 Task: Look for products in the category "Hand Soap" from Dr. Bronner's only.
Action: Mouse moved to (830, 316)
Screenshot: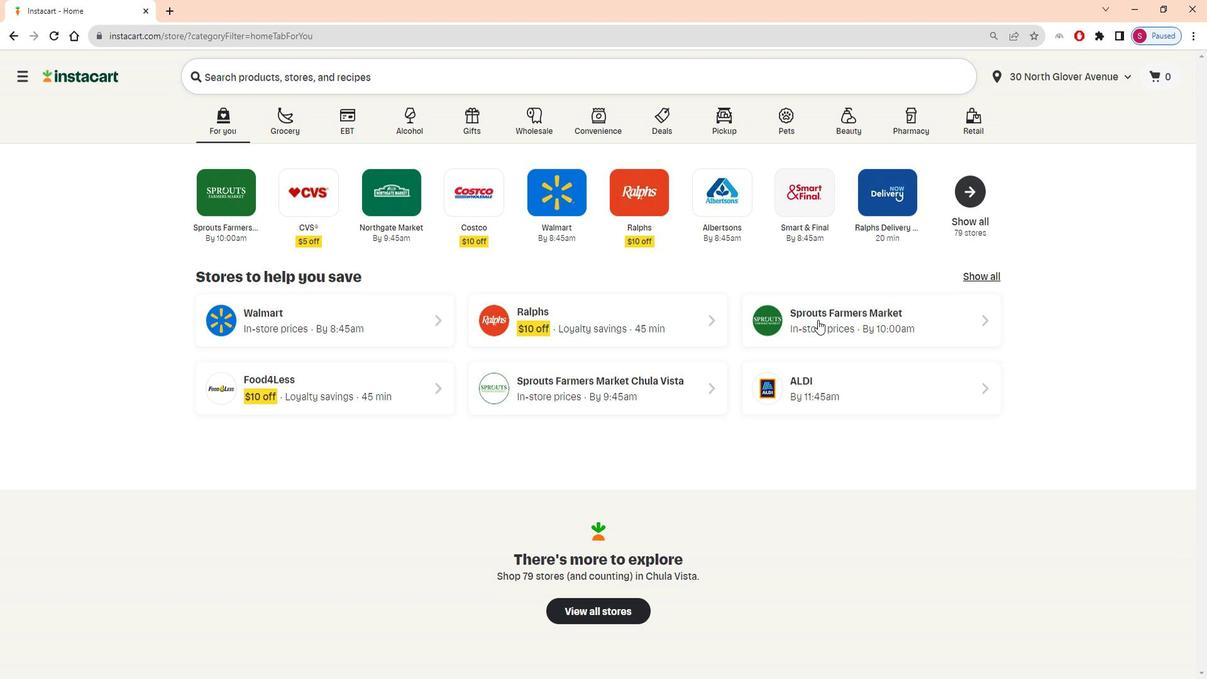 
Action: Mouse pressed left at (830, 316)
Screenshot: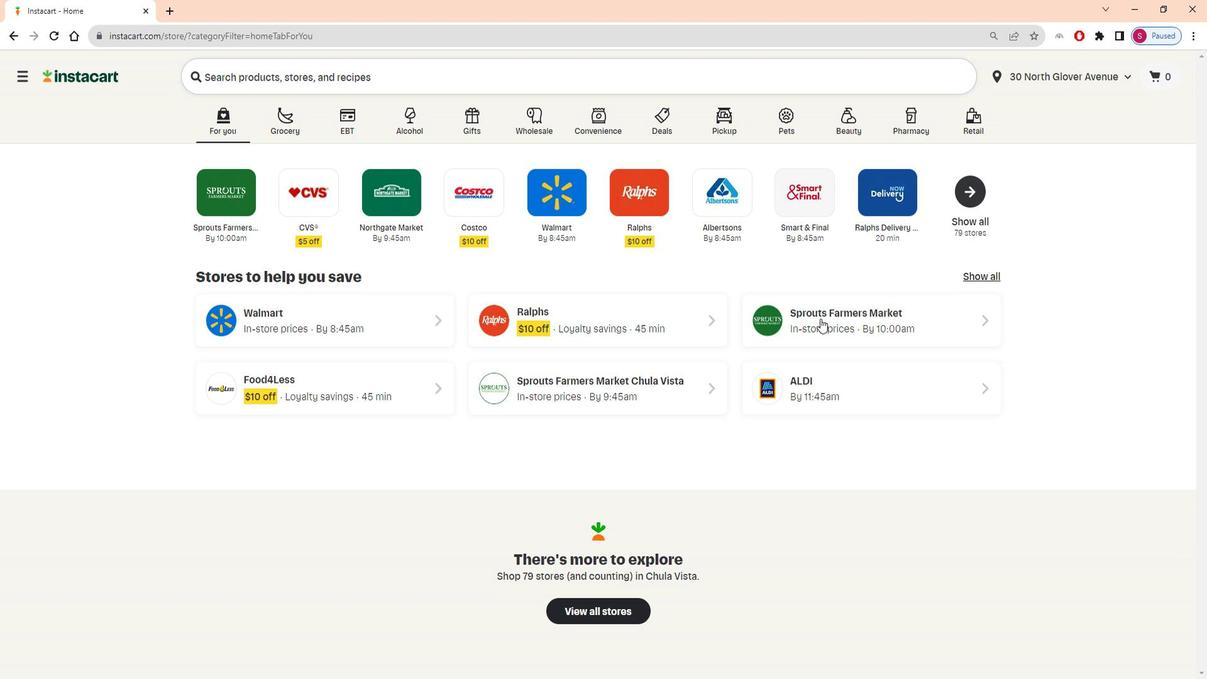 
Action: Mouse moved to (62, 433)
Screenshot: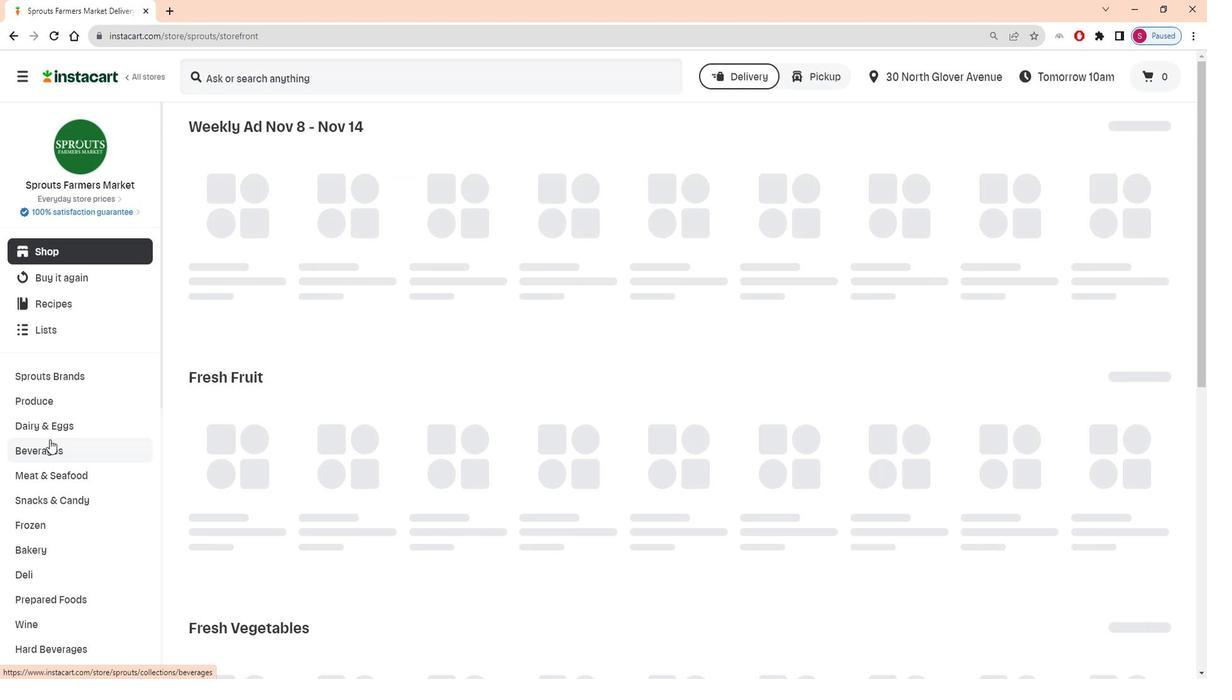 
Action: Mouse scrolled (62, 432) with delta (0, 0)
Screenshot: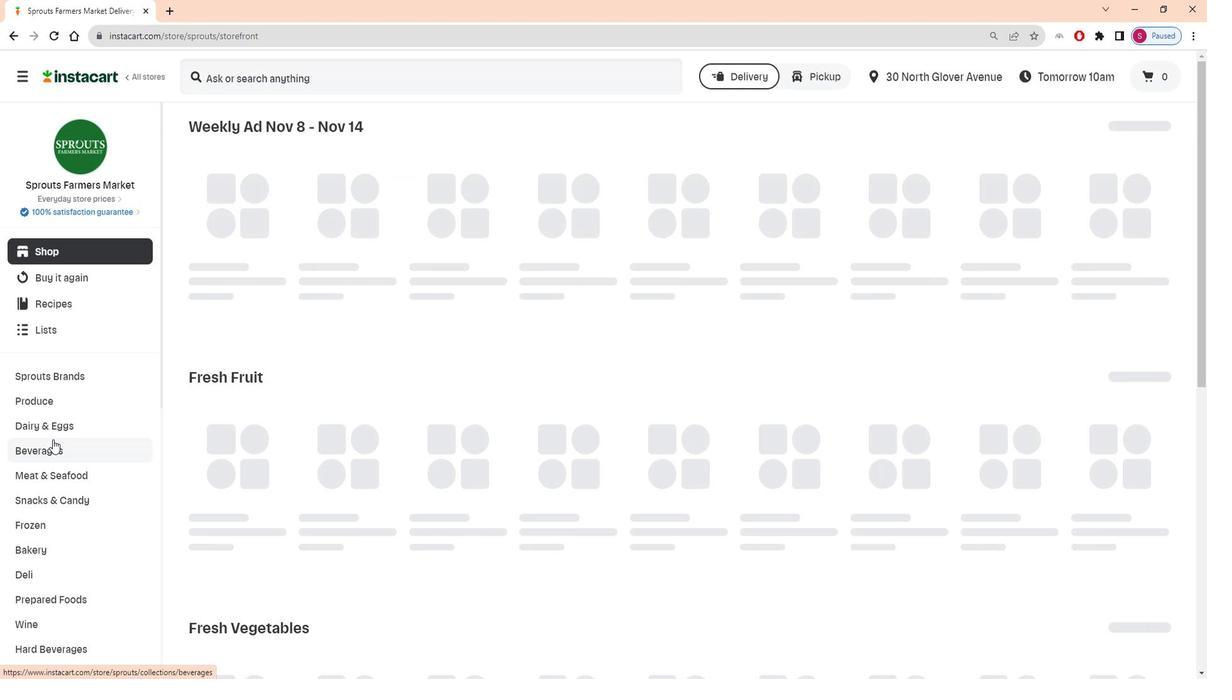 
Action: Mouse moved to (64, 433)
Screenshot: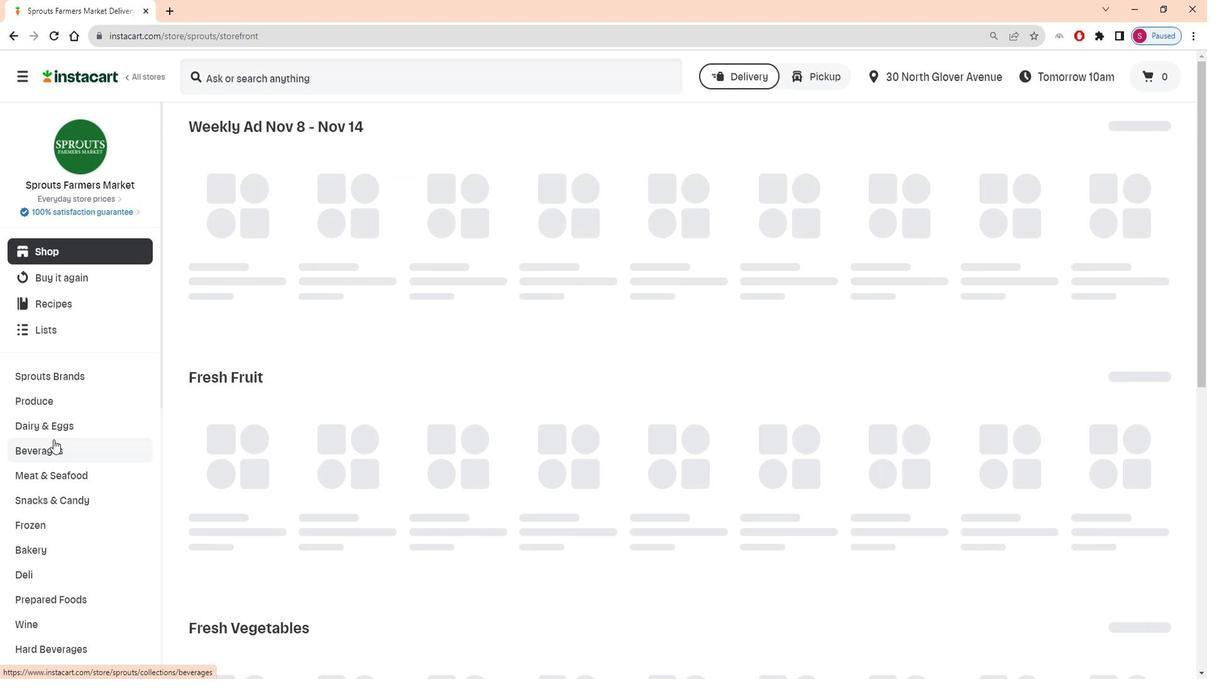 
Action: Mouse scrolled (64, 432) with delta (0, 0)
Screenshot: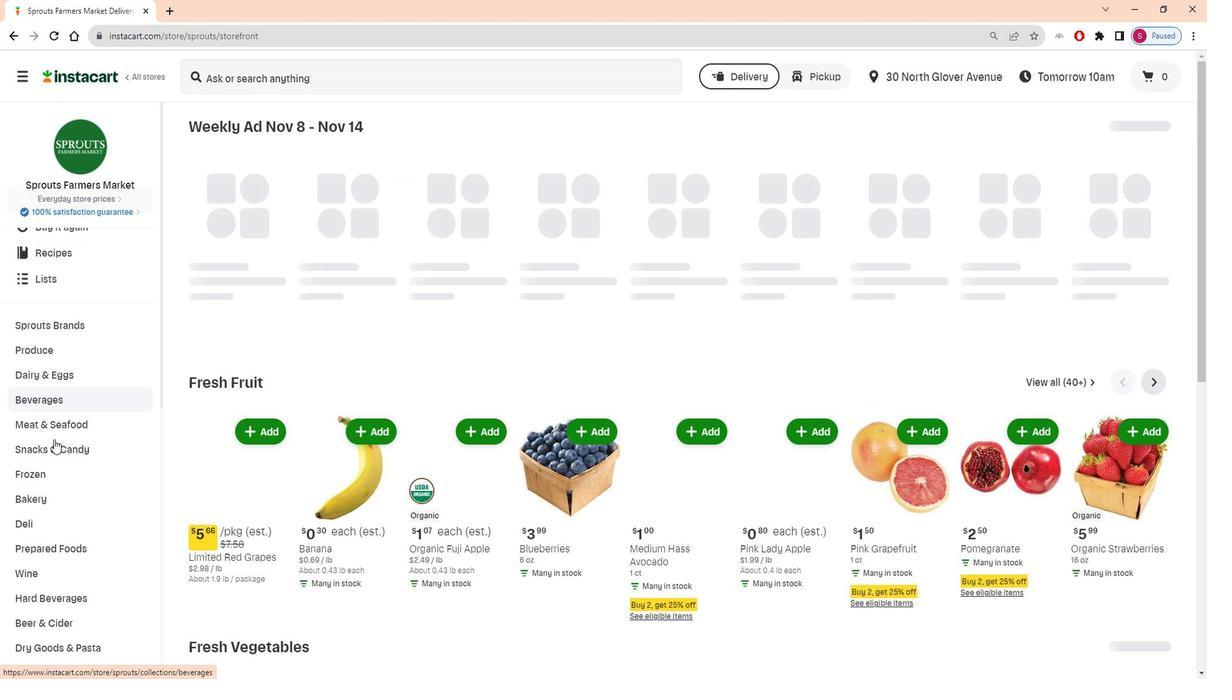 
Action: Mouse scrolled (64, 432) with delta (0, 0)
Screenshot: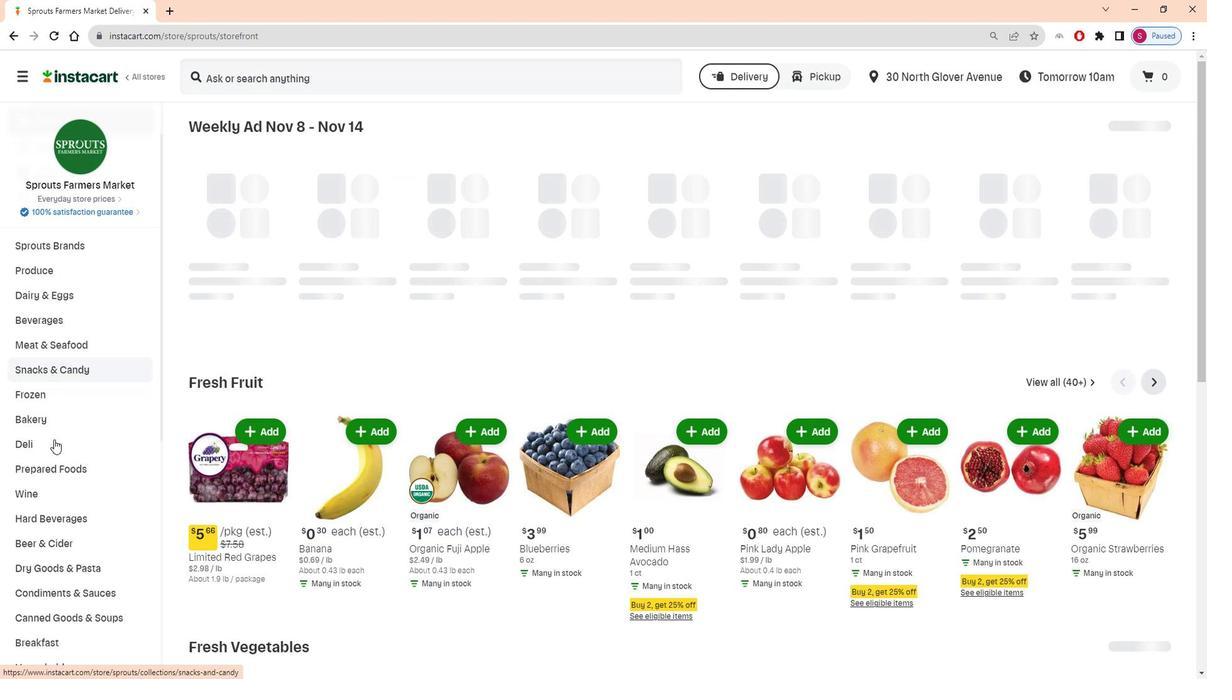 
Action: Mouse scrolled (64, 432) with delta (0, 0)
Screenshot: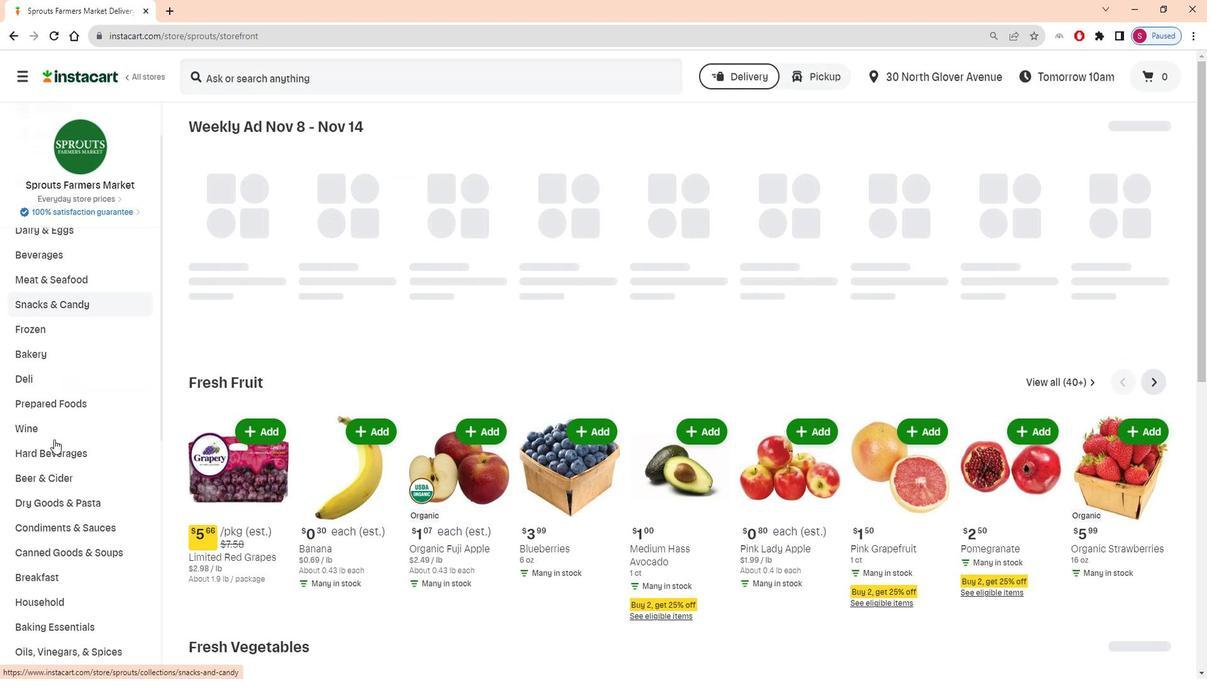 
Action: Mouse moved to (76, 499)
Screenshot: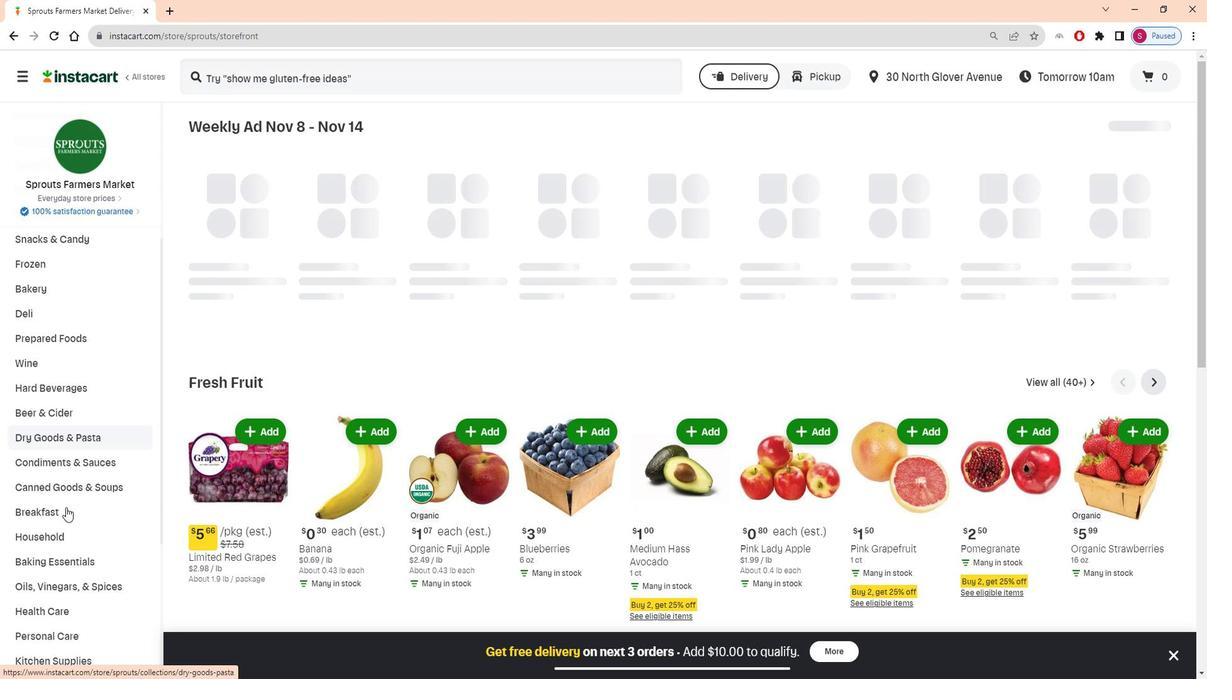 
Action: Mouse scrolled (76, 498) with delta (0, 0)
Screenshot: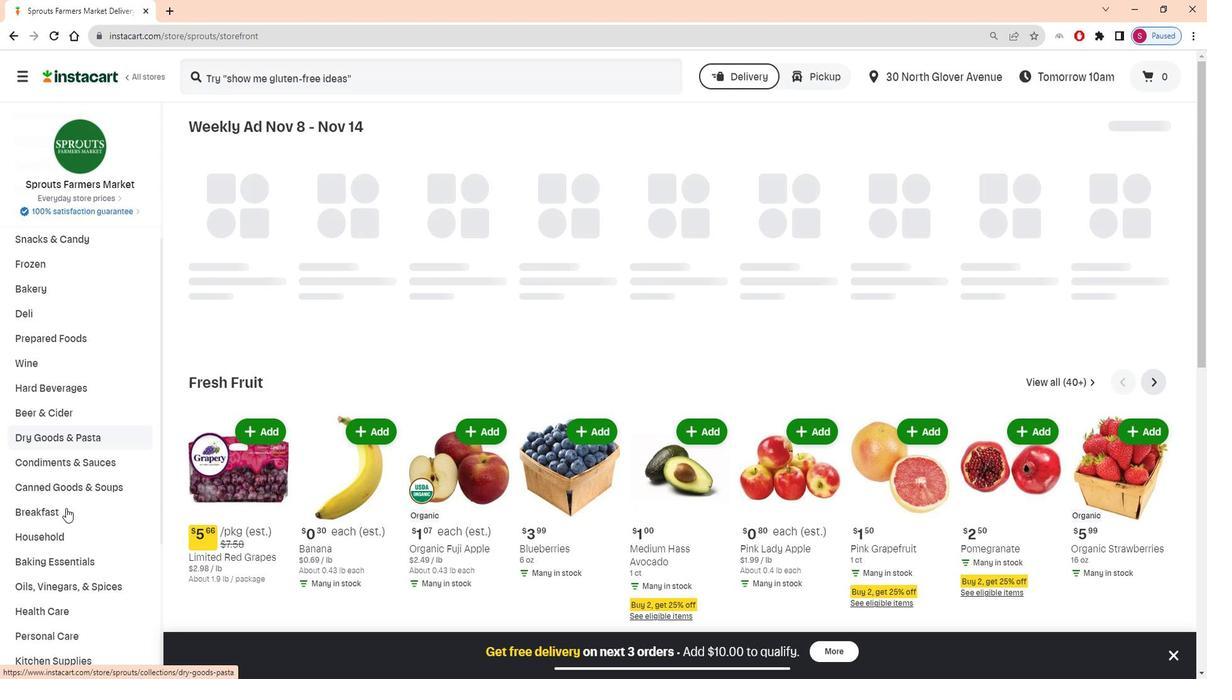 
Action: Mouse moved to (72, 558)
Screenshot: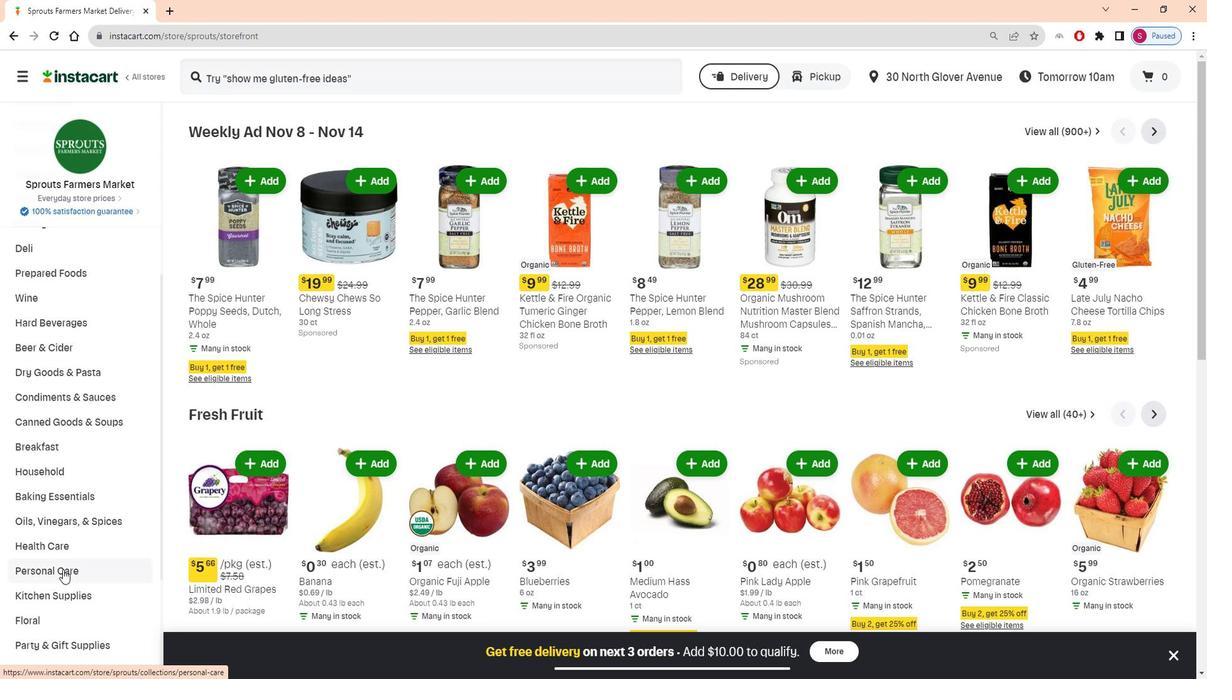 
Action: Mouse pressed left at (72, 558)
Screenshot: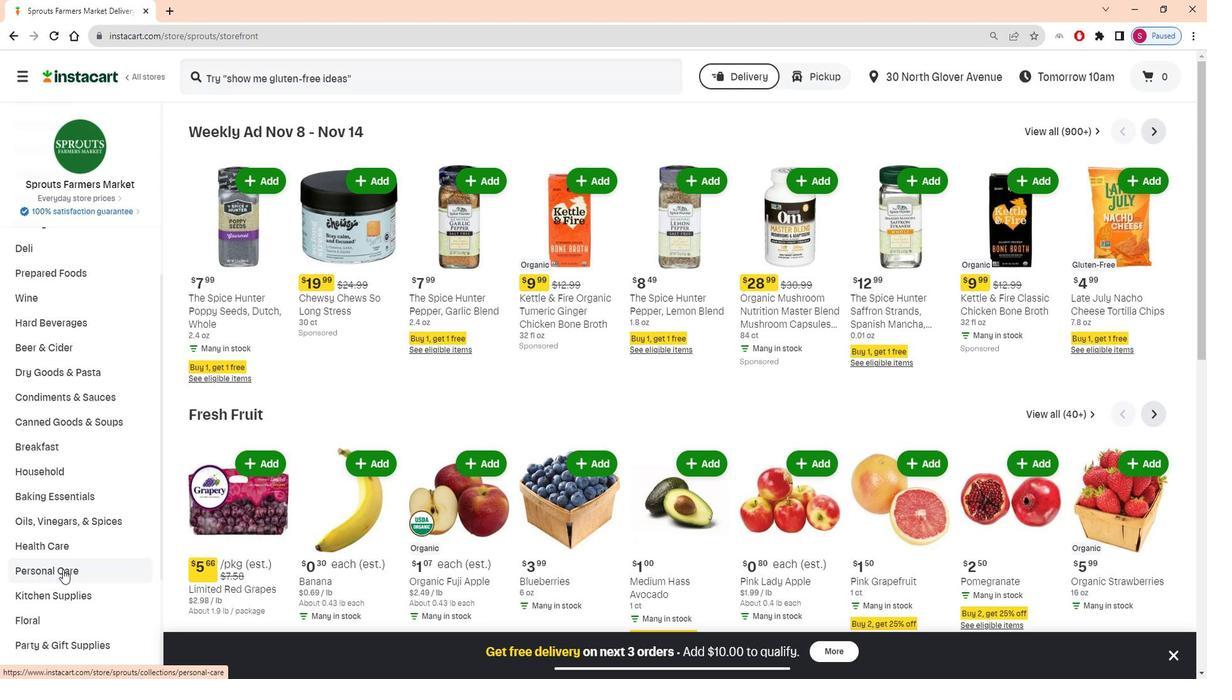 
Action: Mouse moved to (317, 172)
Screenshot: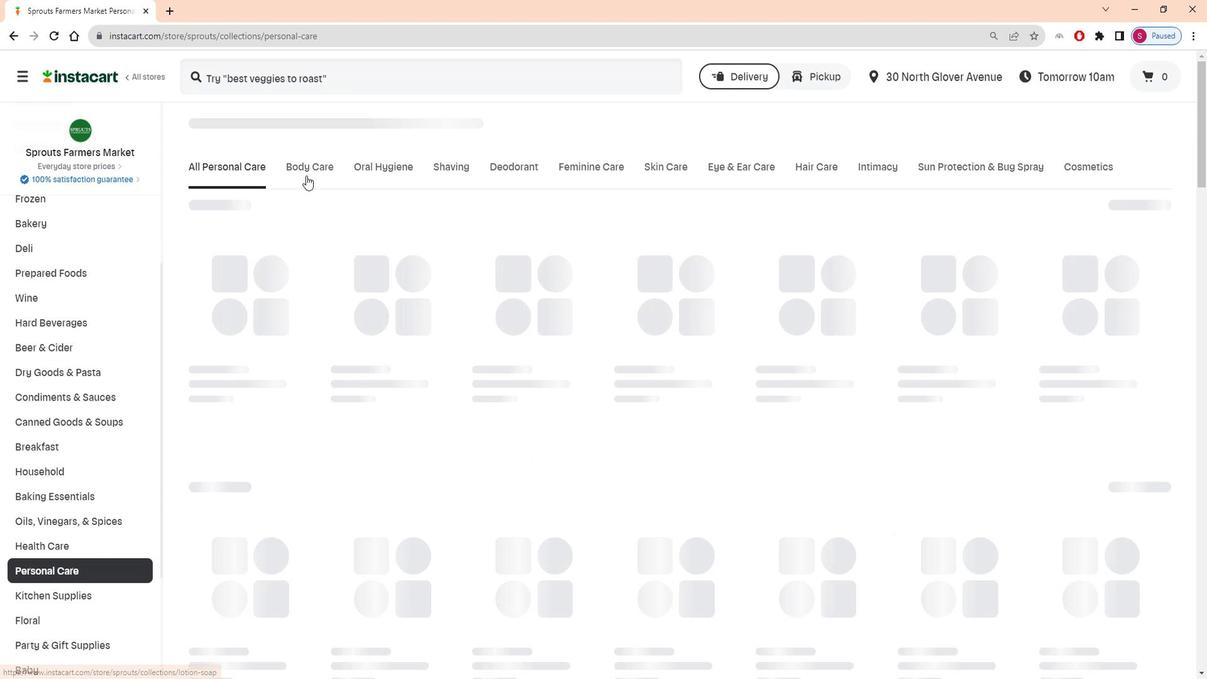 
Action: Mouse pressed left at (317, 172)
Screenshot: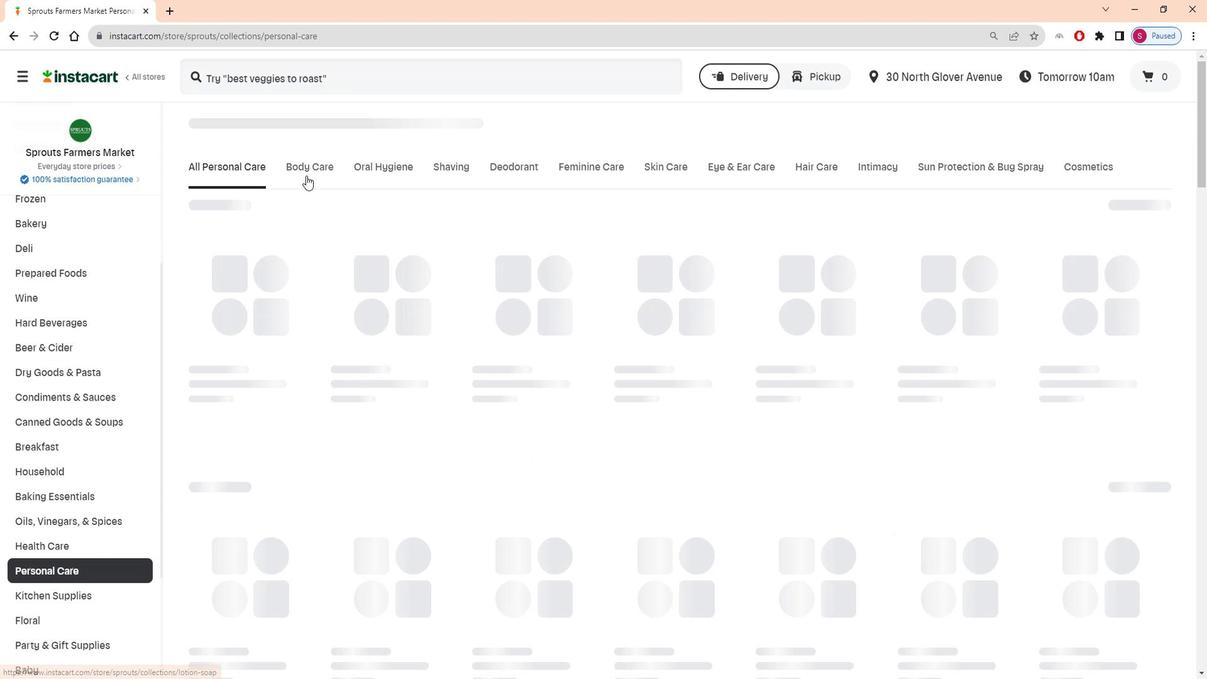 
Action: Mouse moved to (431, 221)
Screenshot: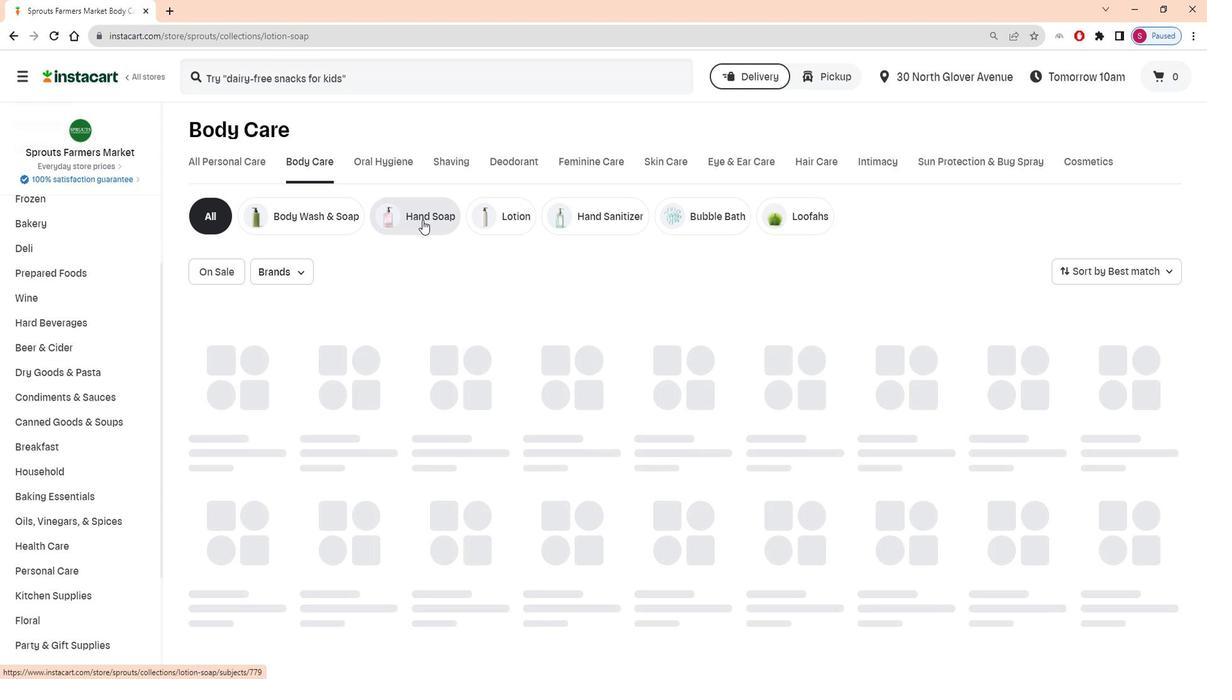 
Action: Mouse pressed left at (431, 221)
Screenshot: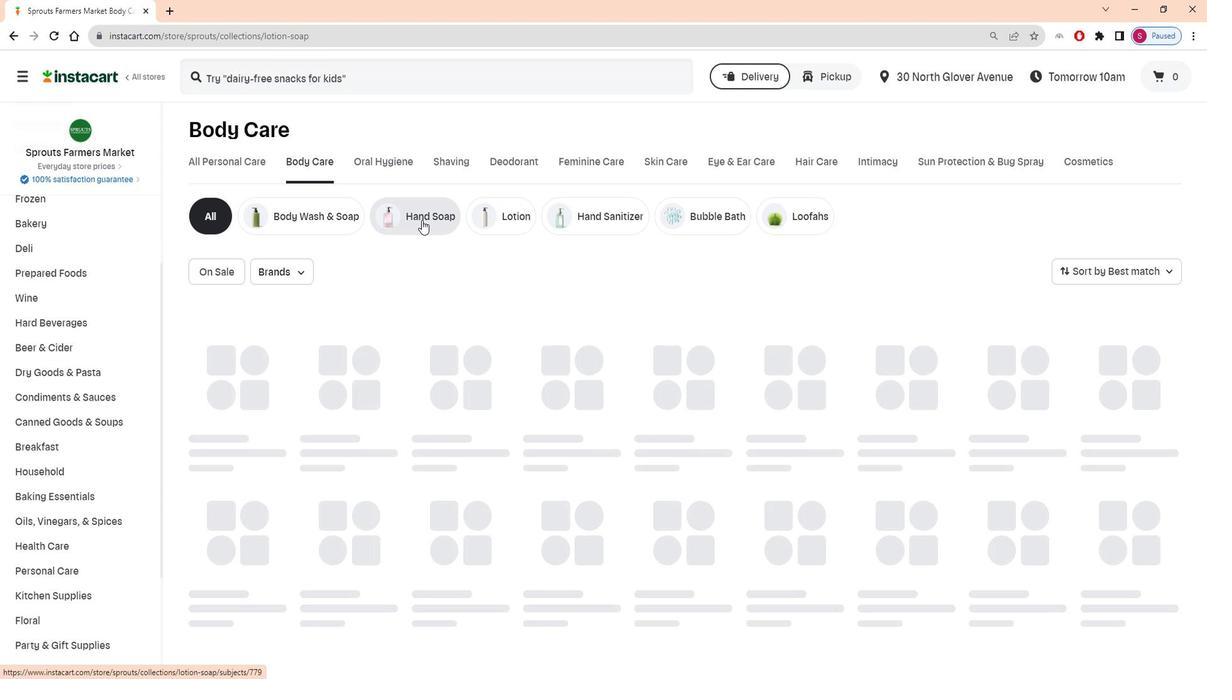 
Action: Mouse moved to (306, 264)
Screenshot: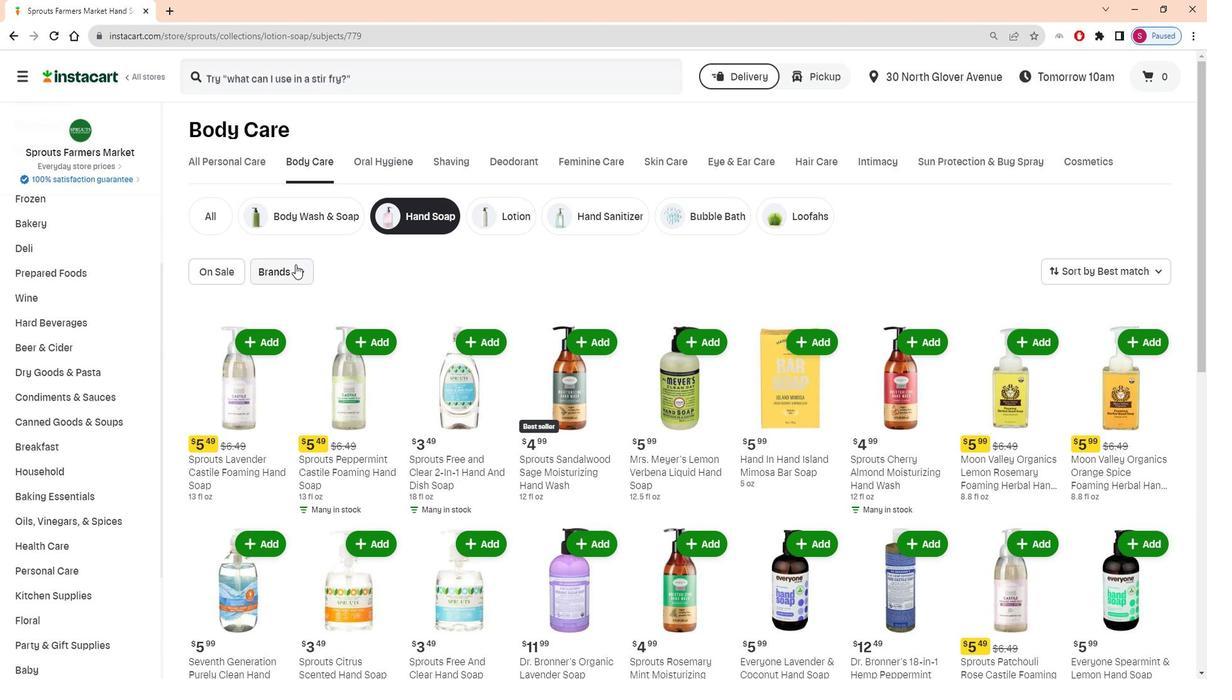 
Action: Mouse pressed left at (306, 264)
Screenshot: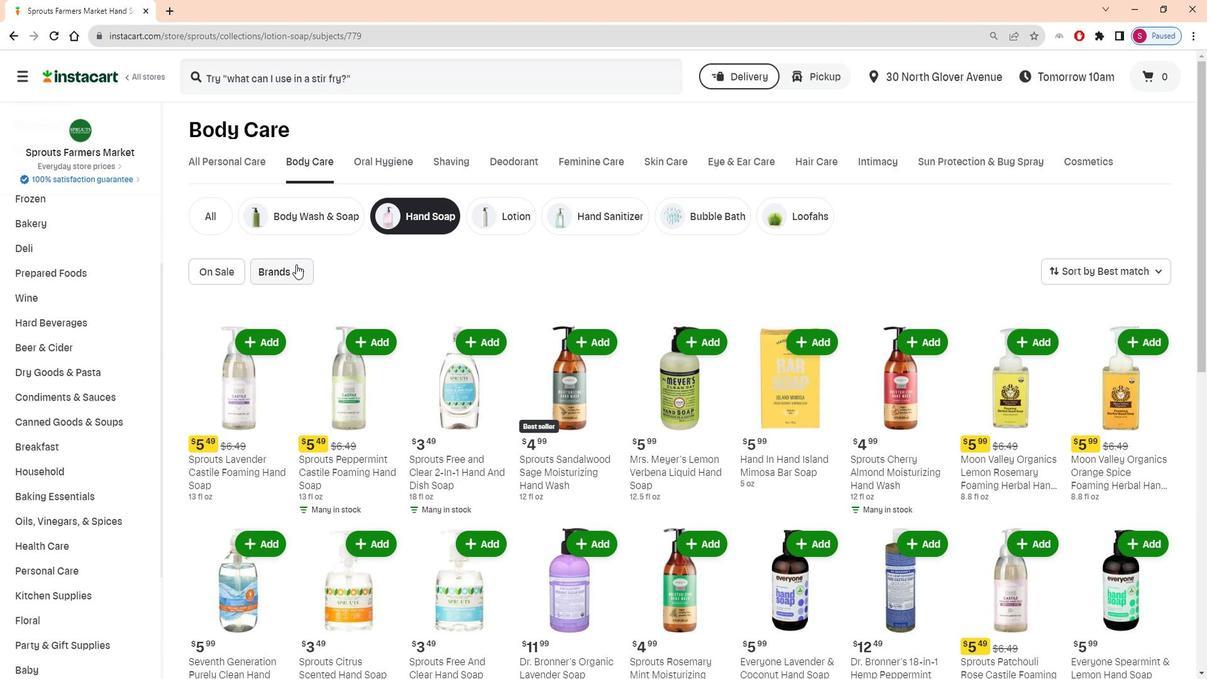
Action: Mouse moved to (306, 319)
Screenshot: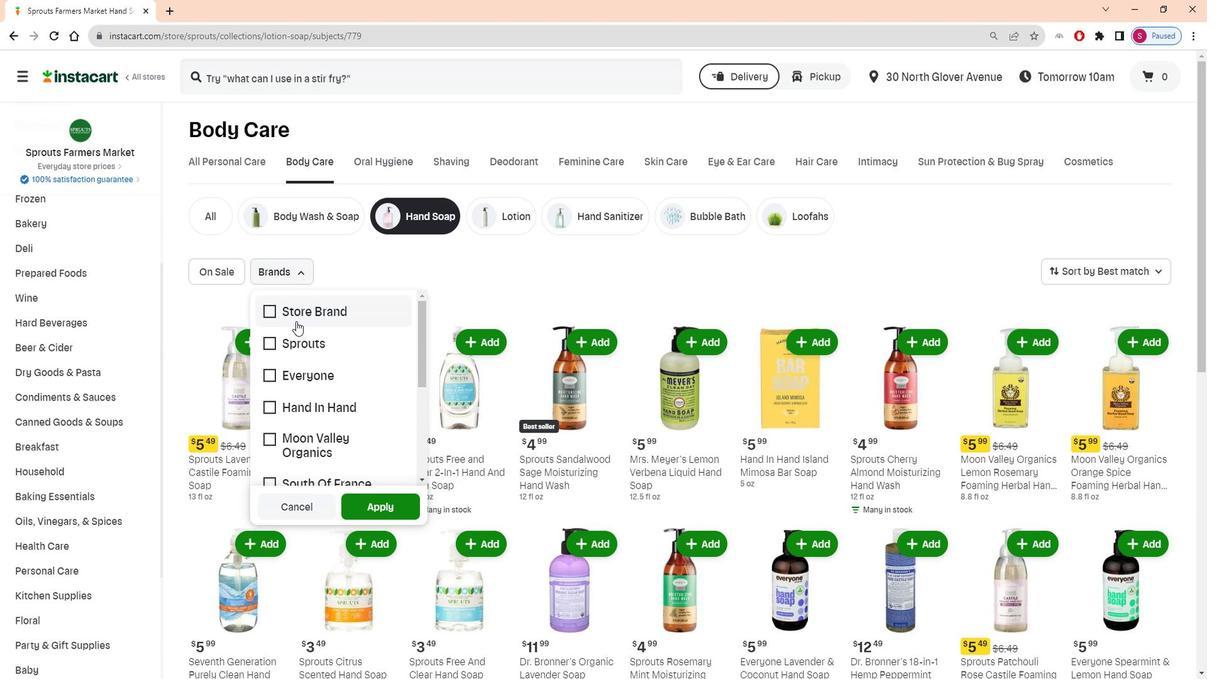 
Action: Mouse scrolled (306, 318) with delta (0, 0)
Screenshot: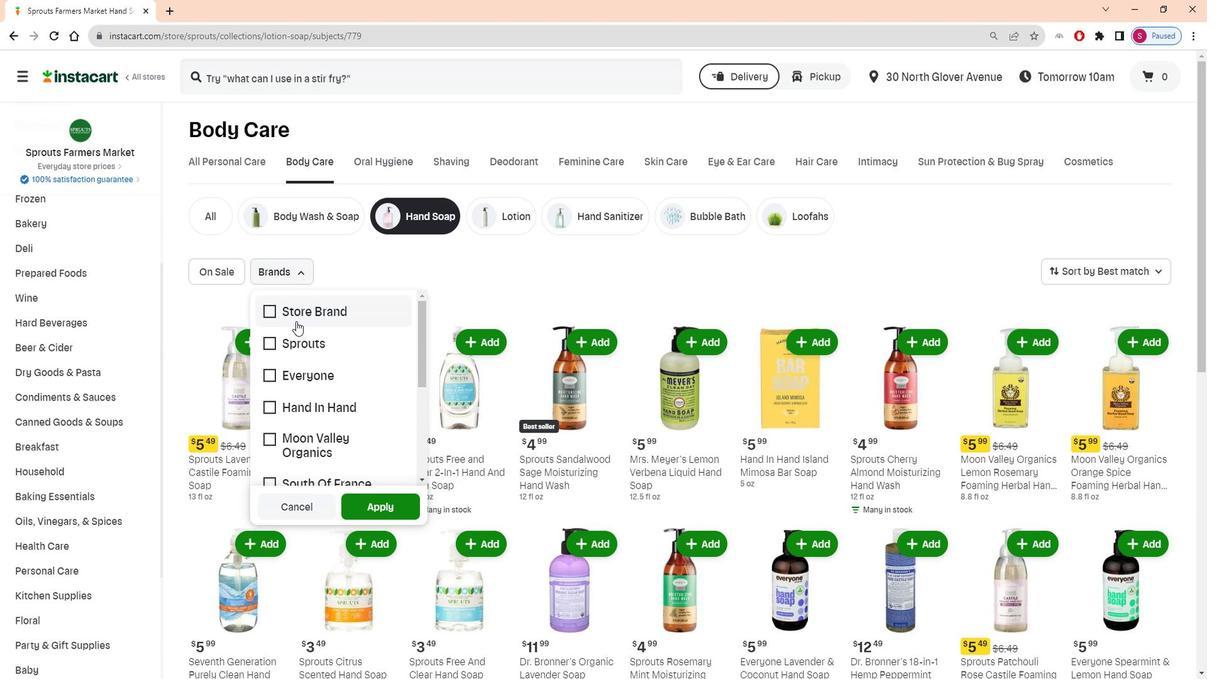 
Action: Mouse scrolled (306, 318) with delta (0, 0)
Screenshot: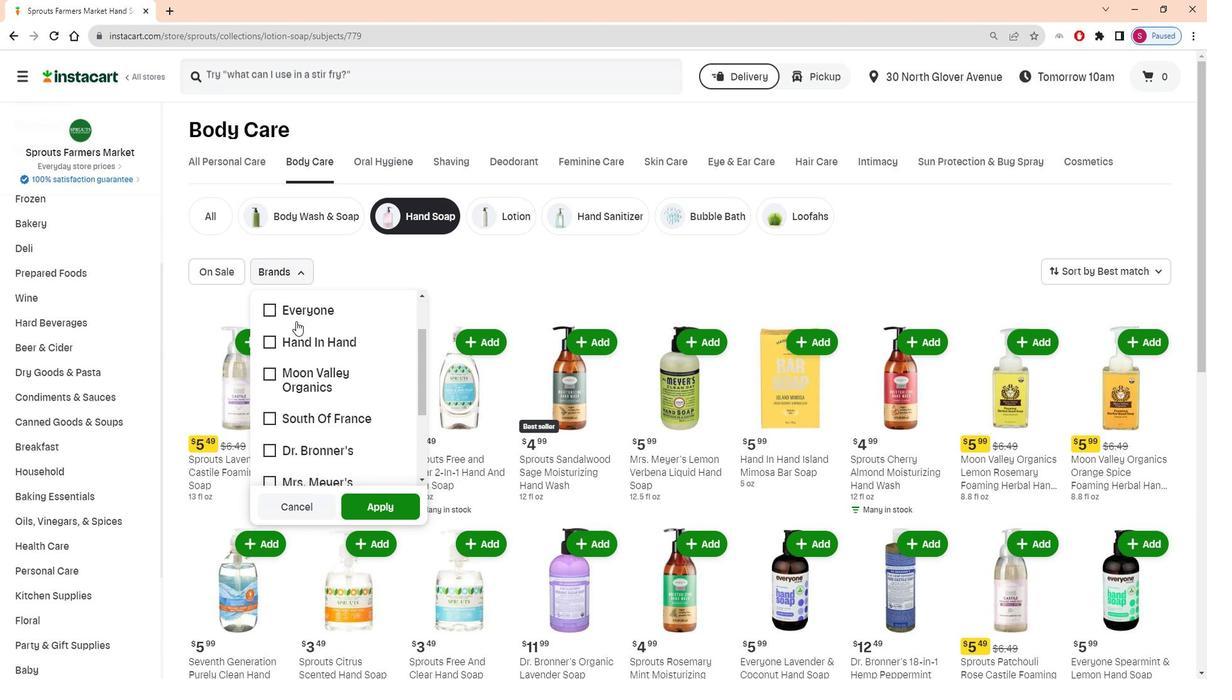 
Action: Mouse scrolled (306, 318) with delta (0, 0)
Screenshot: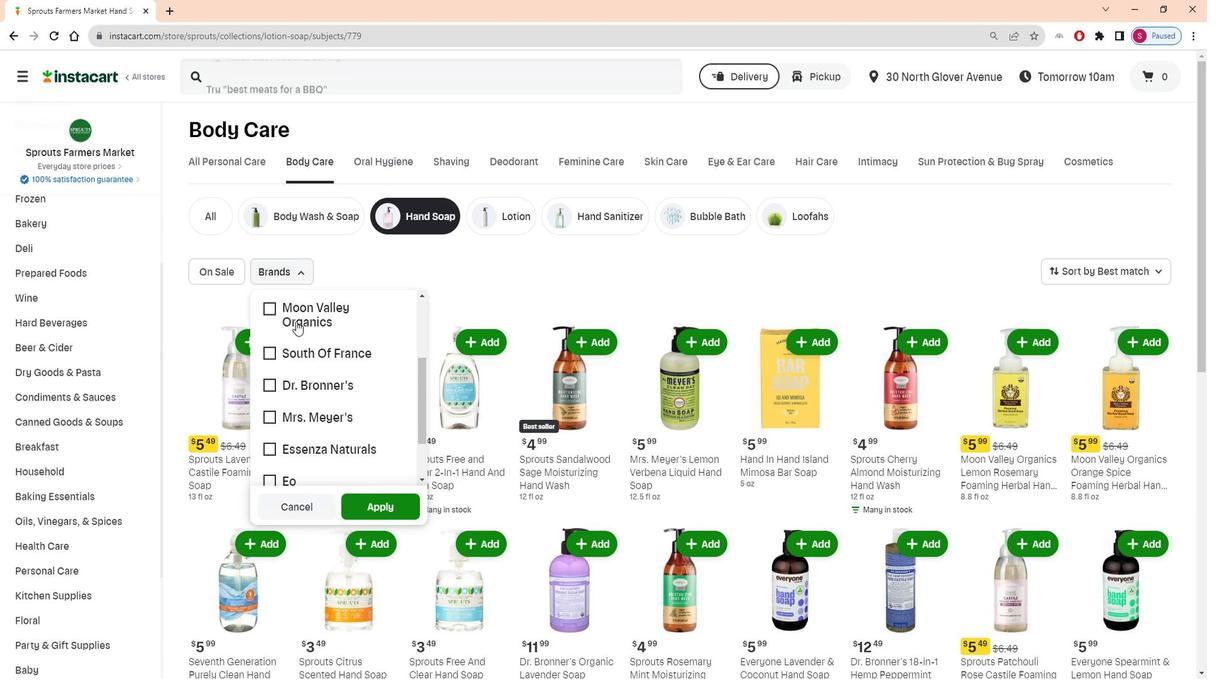 
Action: Mouse moved to (309, 321)
Screenshot: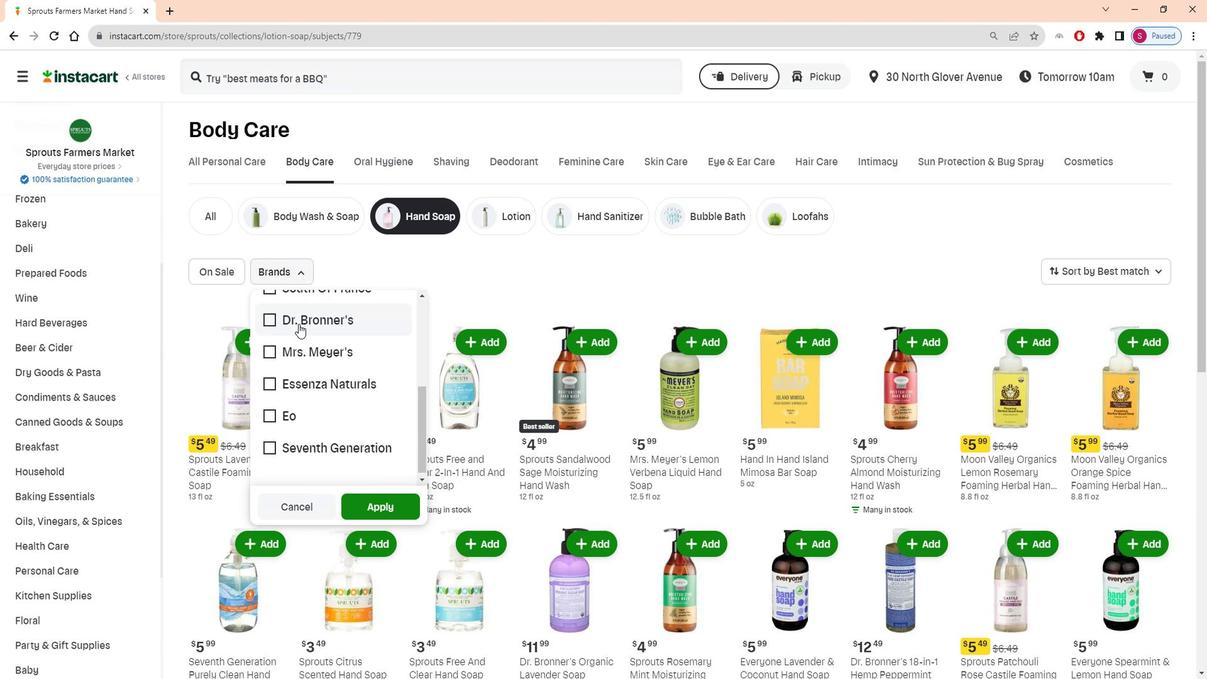 
Action: Mouse pressed left at (309, 321)
Screenshot: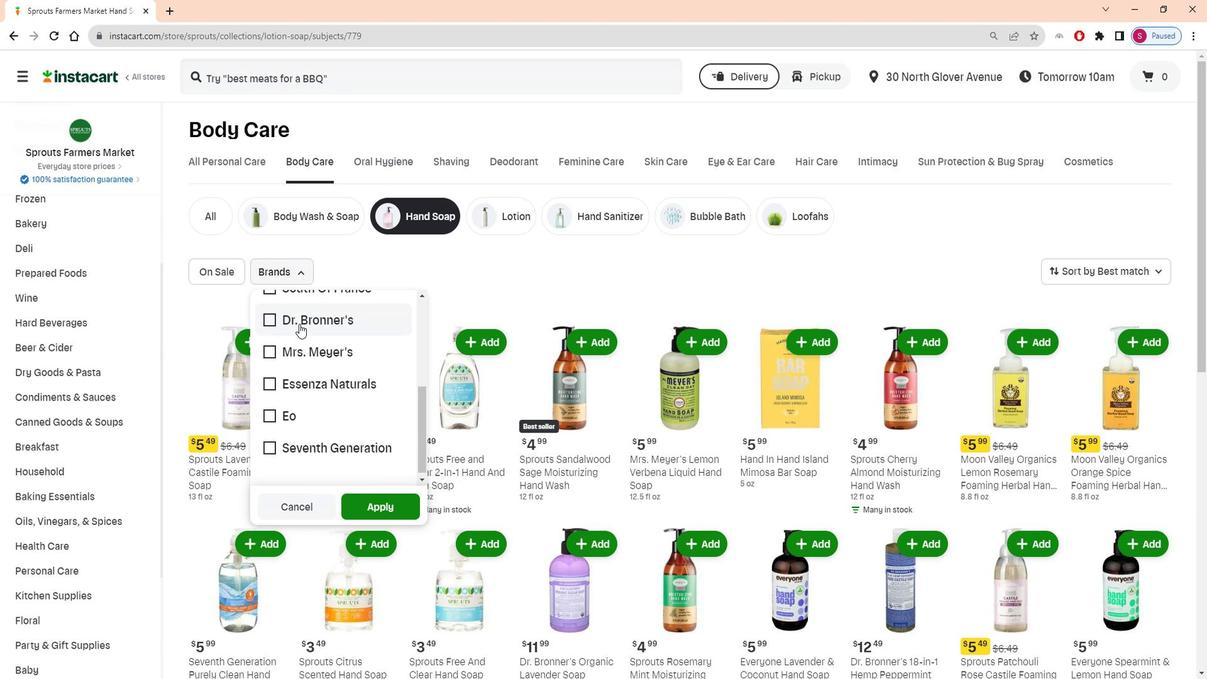 
Action: Mouse moved to (361, 490)
Screenshot: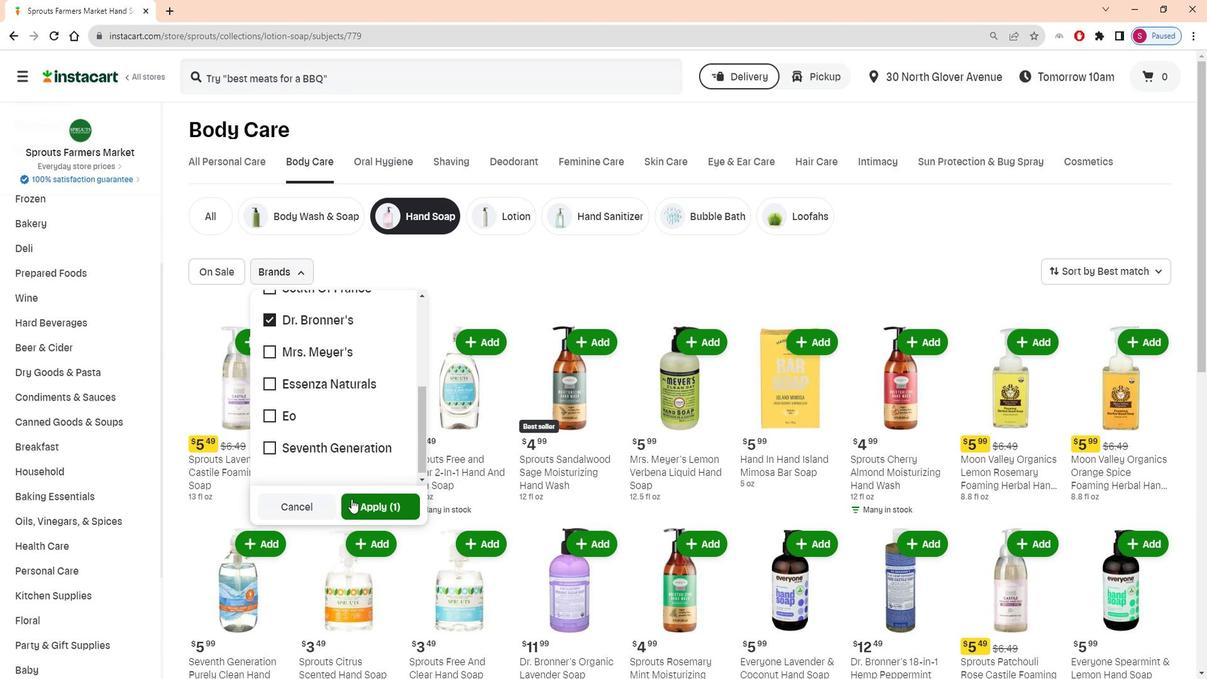 
Action: Mouse pressed left at (361, 490)
Screenshot: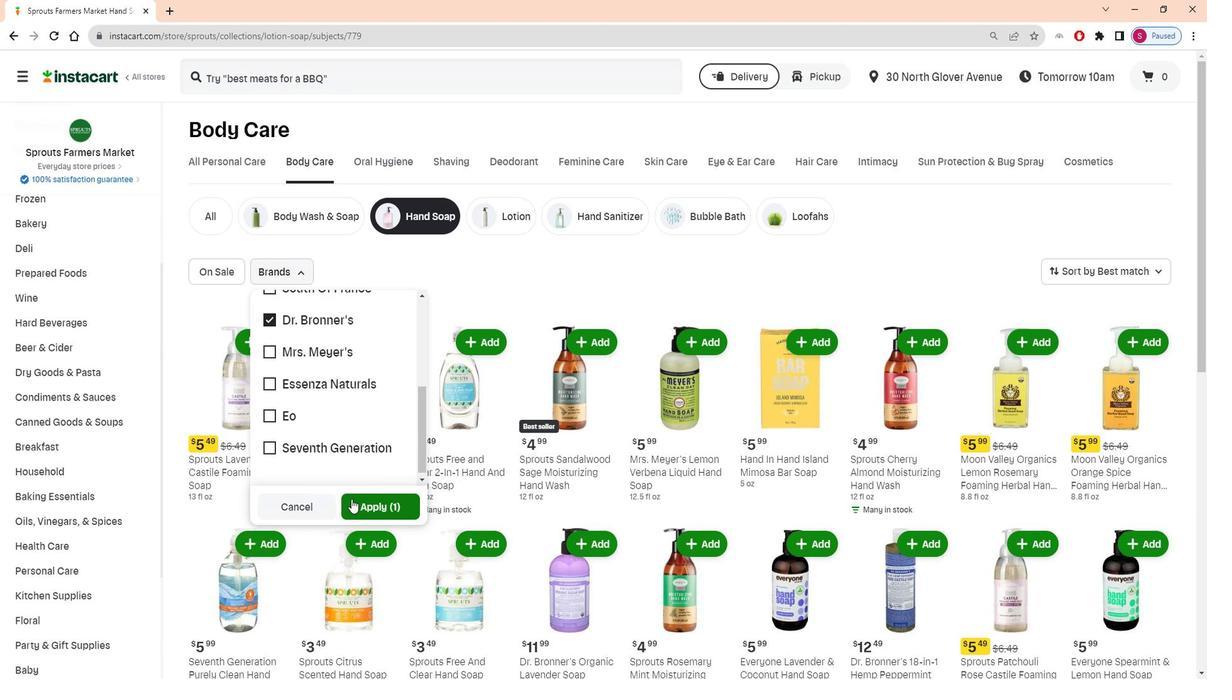 
Action: Mouse moved to (561, 316)
Screenshot: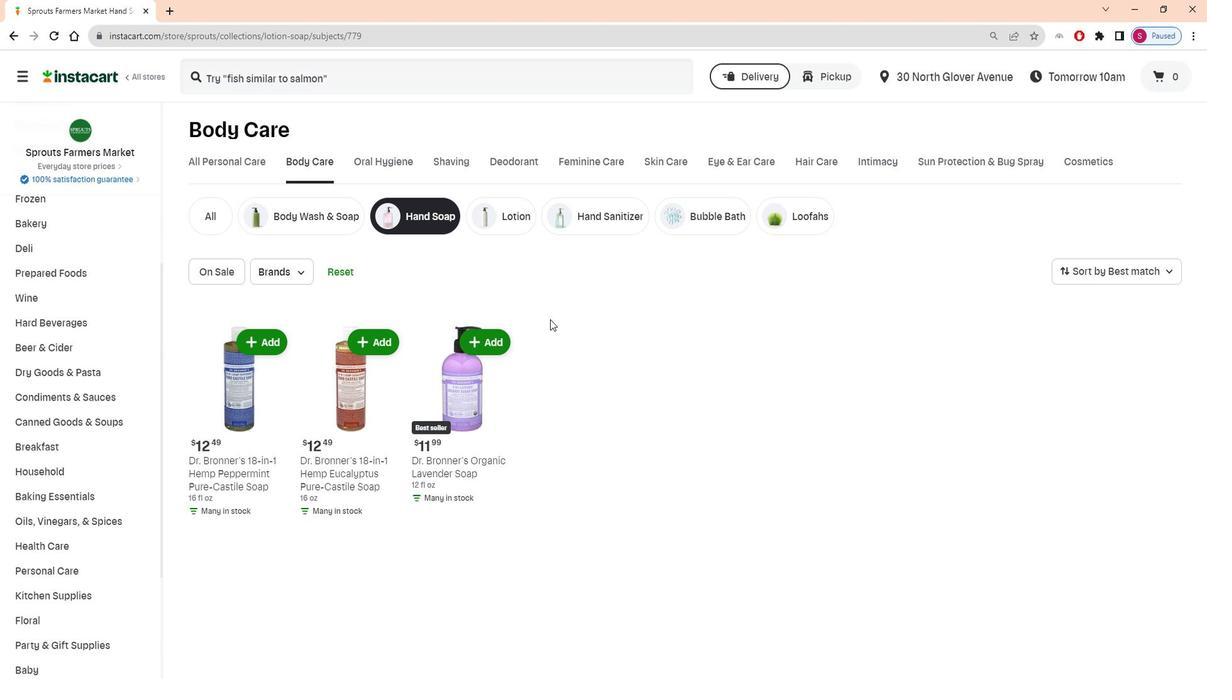 
